 Task: Look for products from Clover Sonoma only.
Action: Mouse moved to (15, 279)
Screenshot: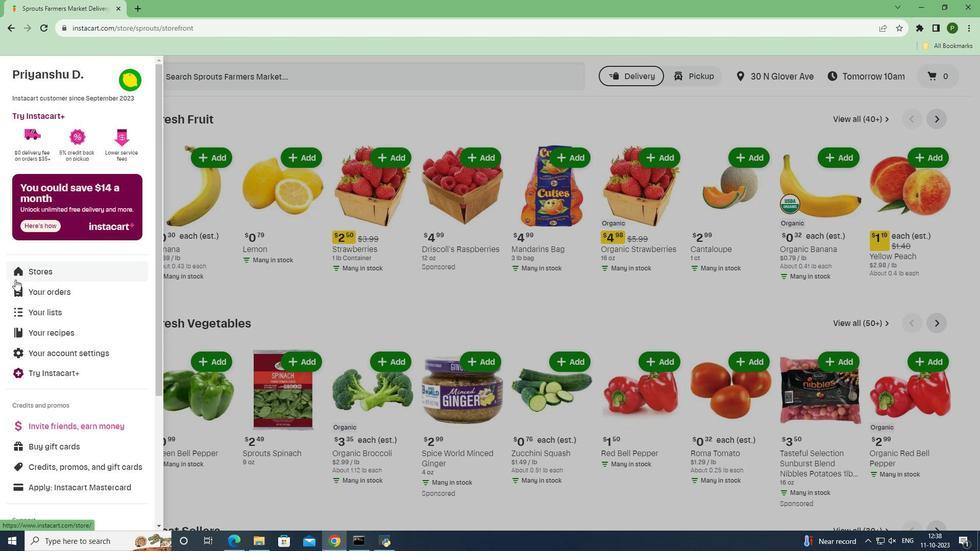 
Action: Mouse pressed left at (15, 279)
Screenshot: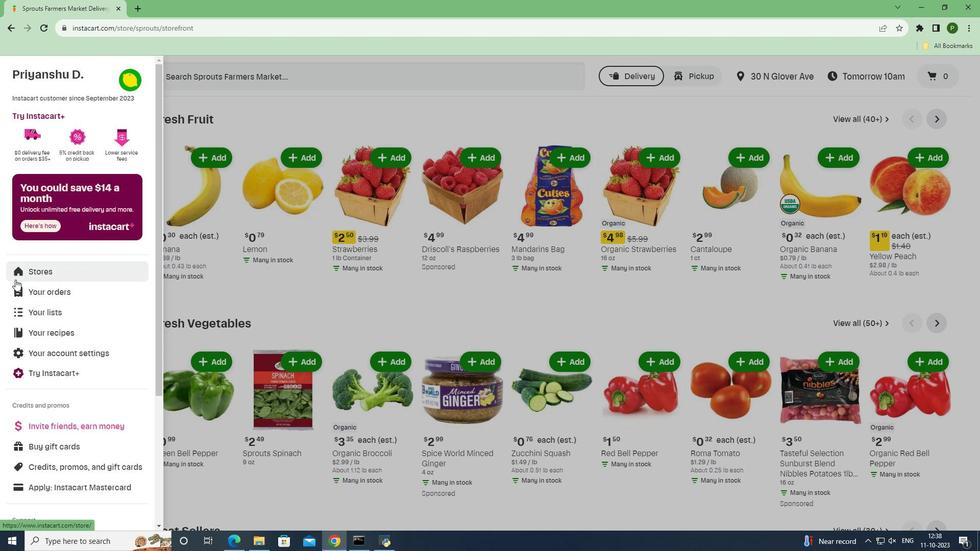 
Action: Mouse moved to (233, 118)
Screenshot: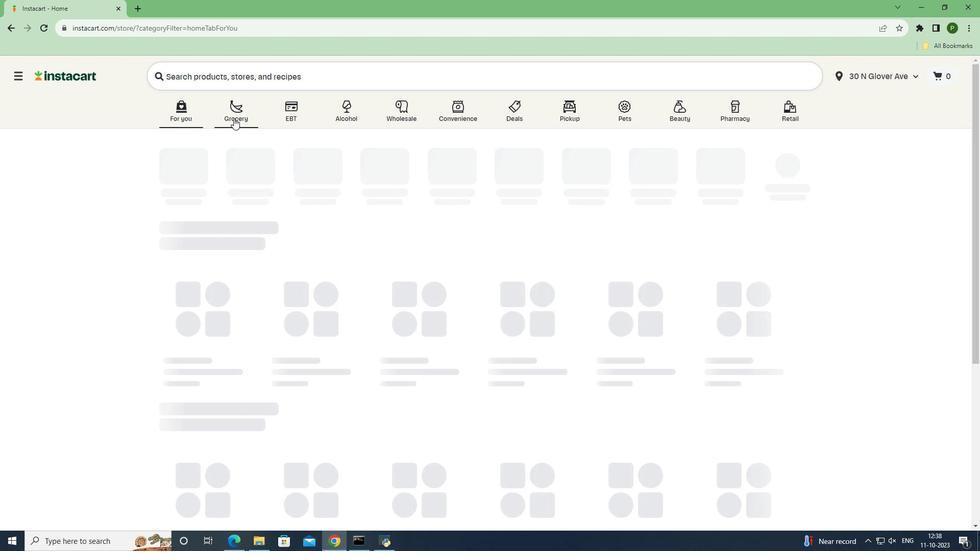 
Action: Mouse pressed left at (233, 118)
Screenshot: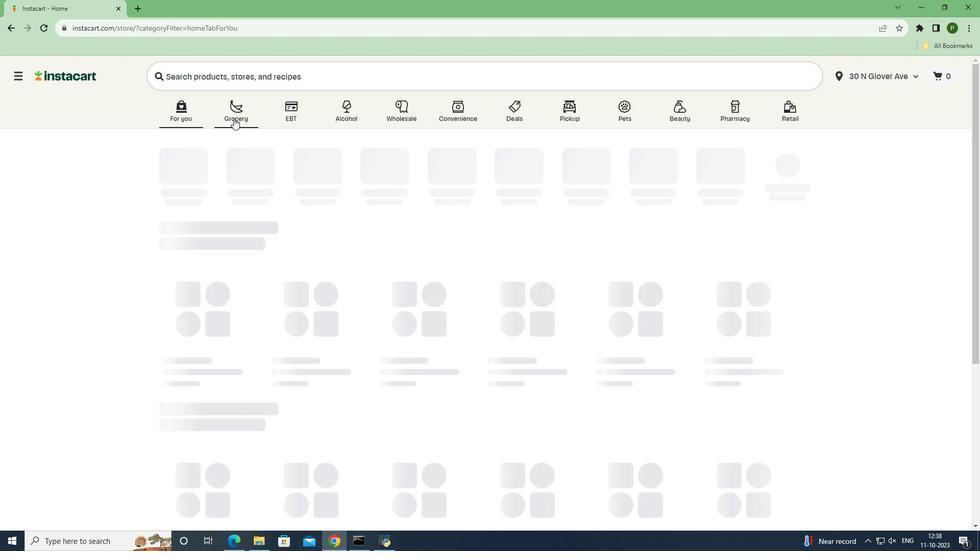 
Action: Mouse moved to (395, 235)
Screenshot: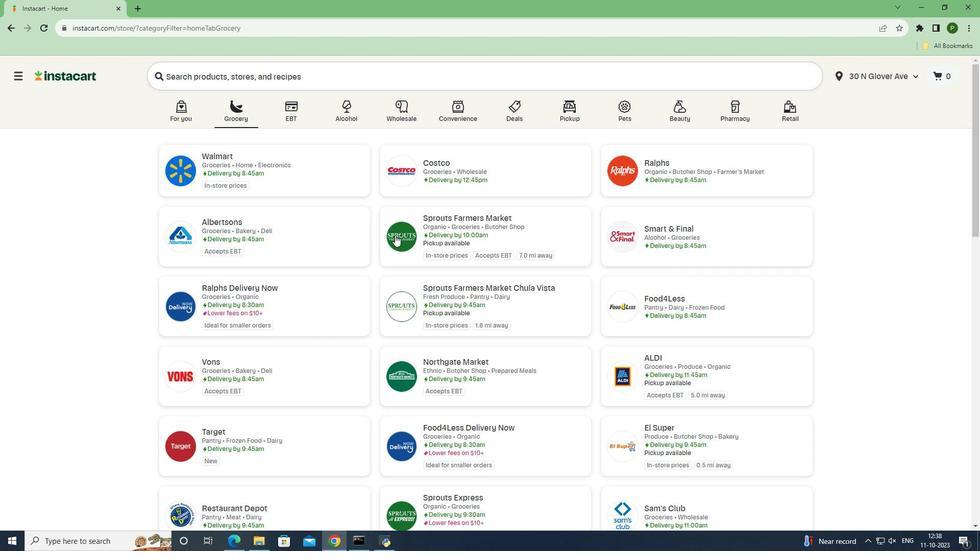 
Action: Mouse pressed left at (395, 235)
Screenshot: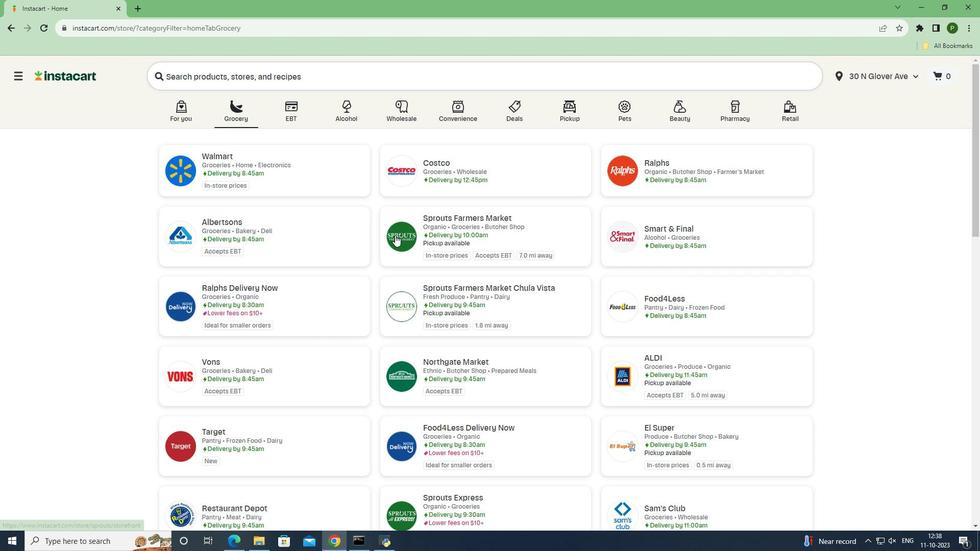 
Action: Mouse moved to (90, 333)
Screenshot: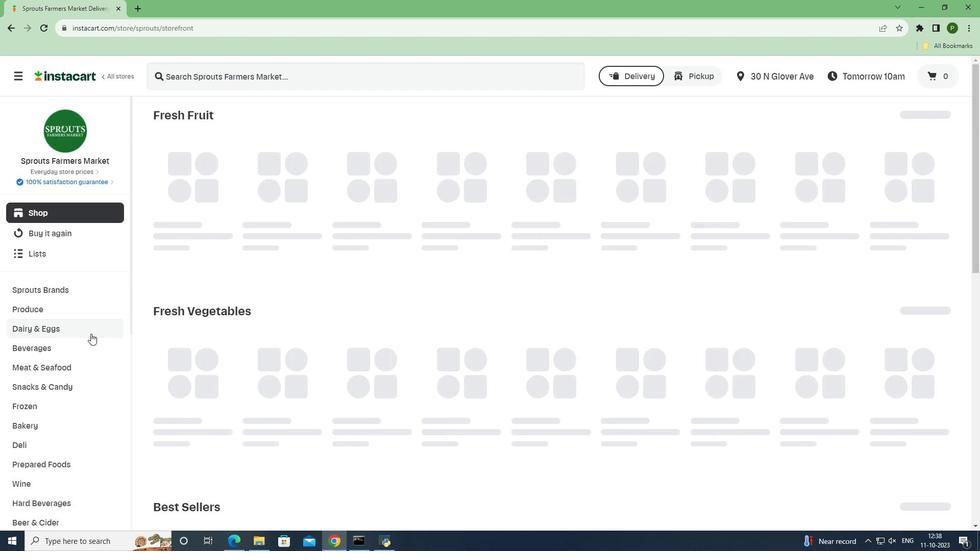 
Action: Mouse pressed left at (90, 333)
Screenshot: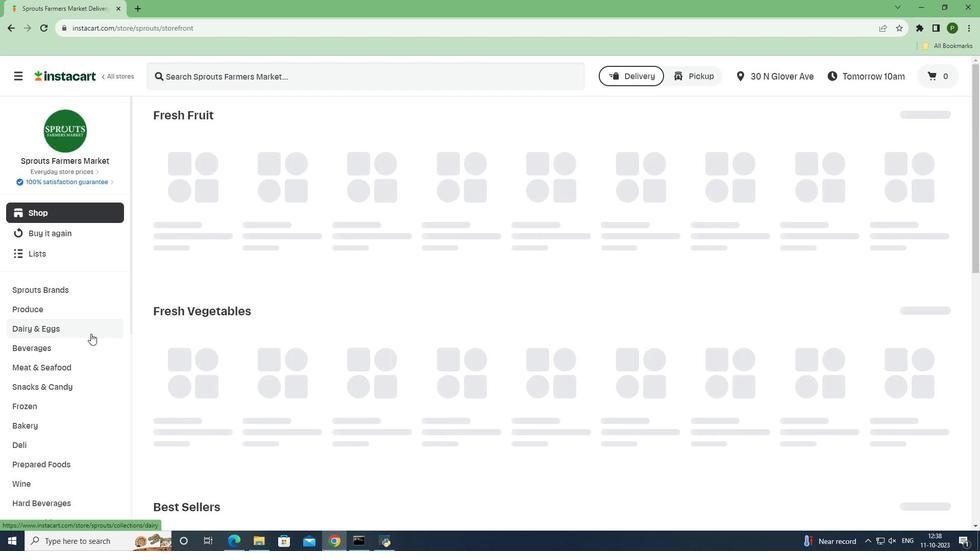 
Action: Mouse moved to (61, 428)
Screenshot: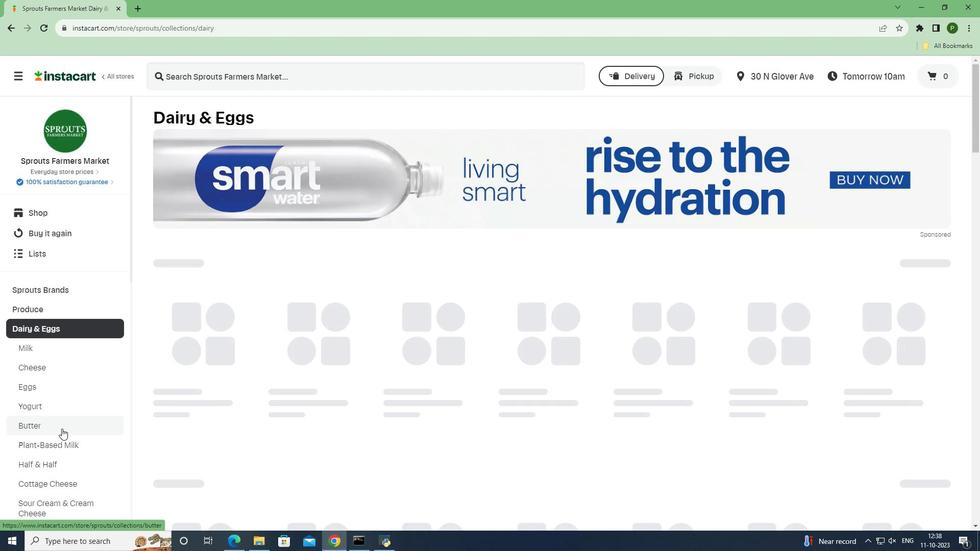 
Action: Mouse pressed left at (61, 428)
Screenshot: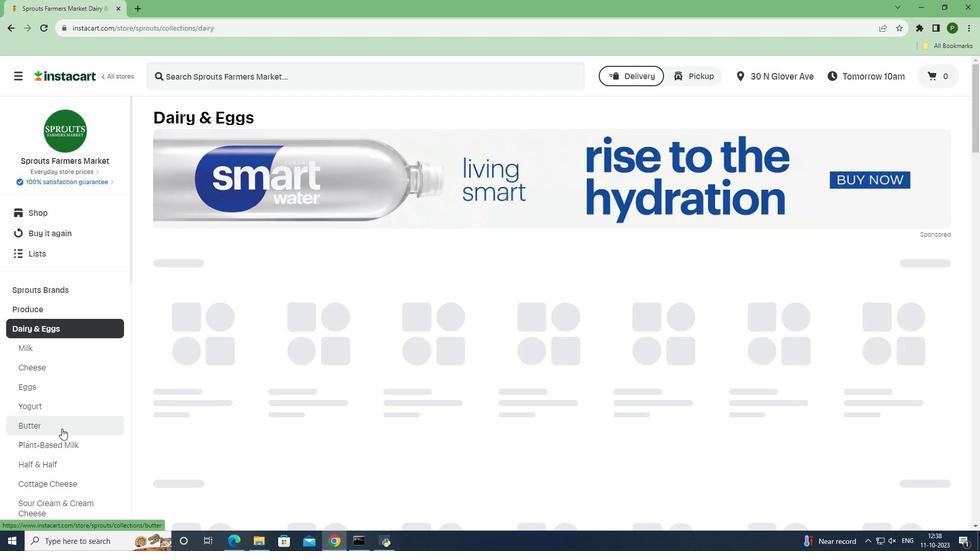 
Action: Mouse moved to (337, 301)
Screenshot: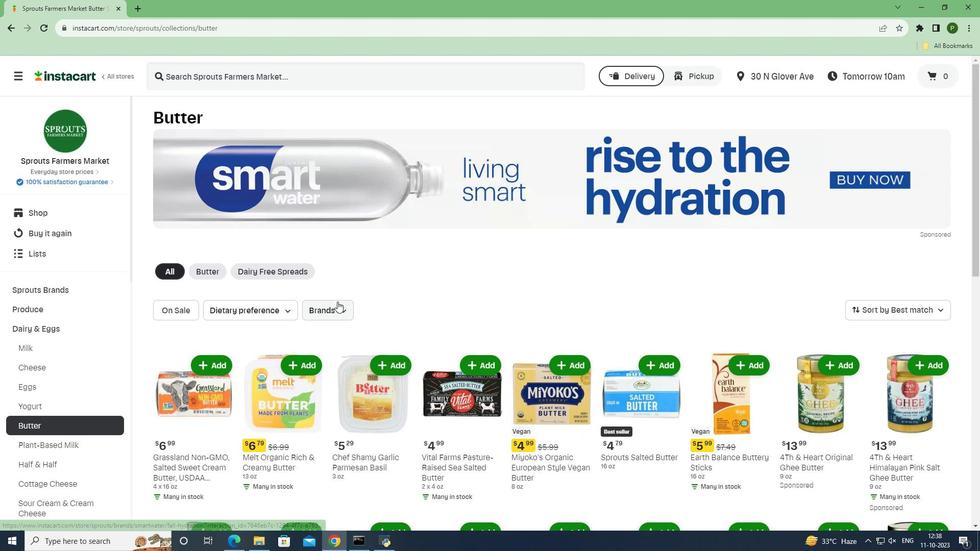 
Action: Mouse scrolled (337, 301) with delta (0, 0)
Screenshot: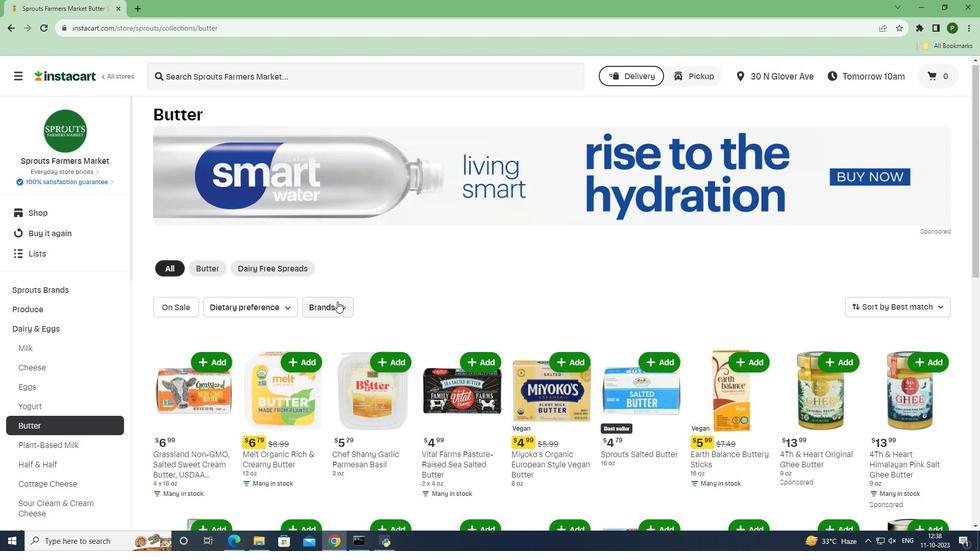 
Action: Mouse scrolled (337, 301) with delta (0, 0)
Screenshot: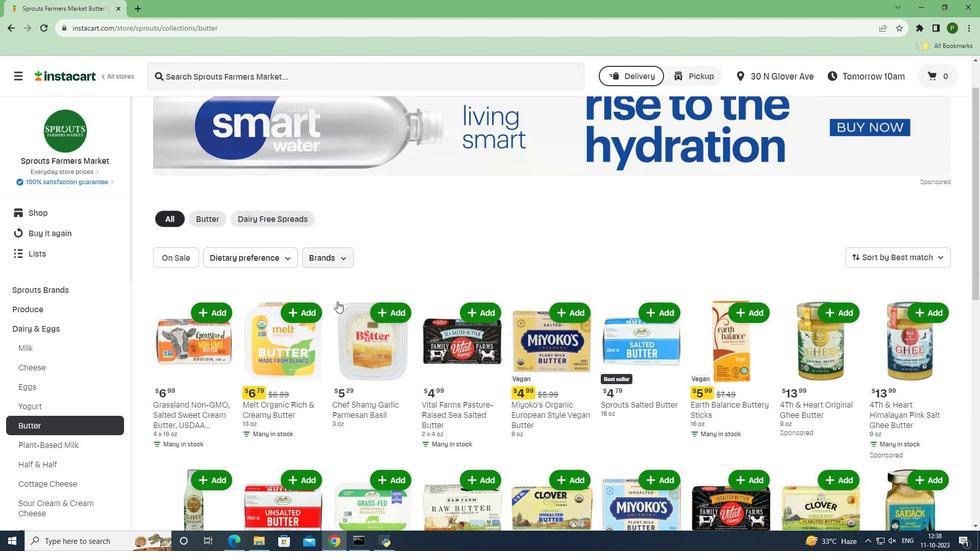 
Action: Mouse moved to (329, 212)
Screenshot: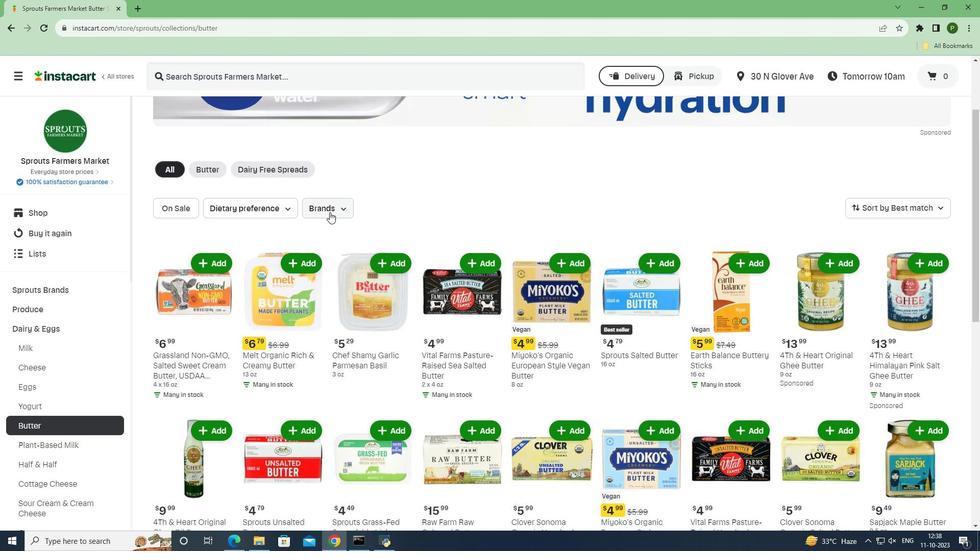 
Action: Mouse pressed left at (329, 212)
Screenshot: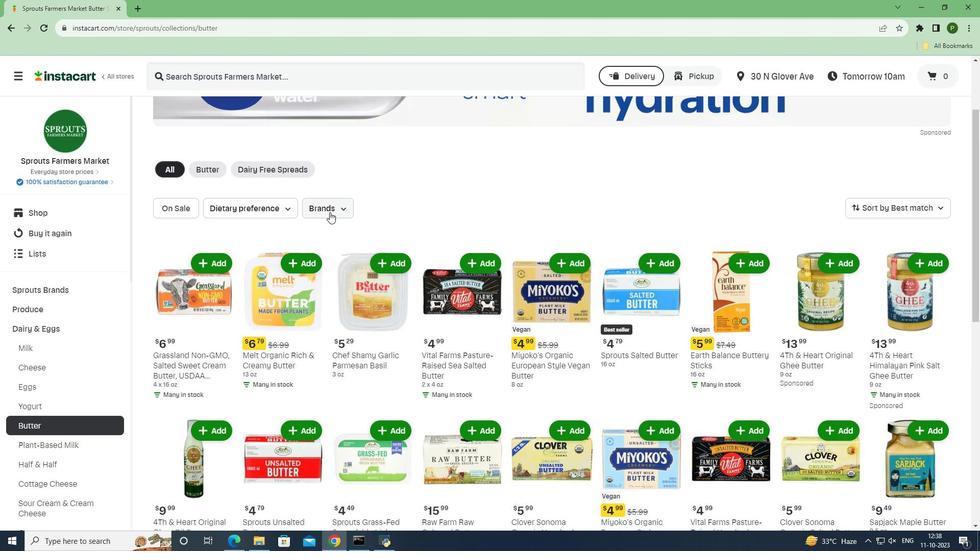 
Action: Mouse moved to (363, 248)
Screenshot: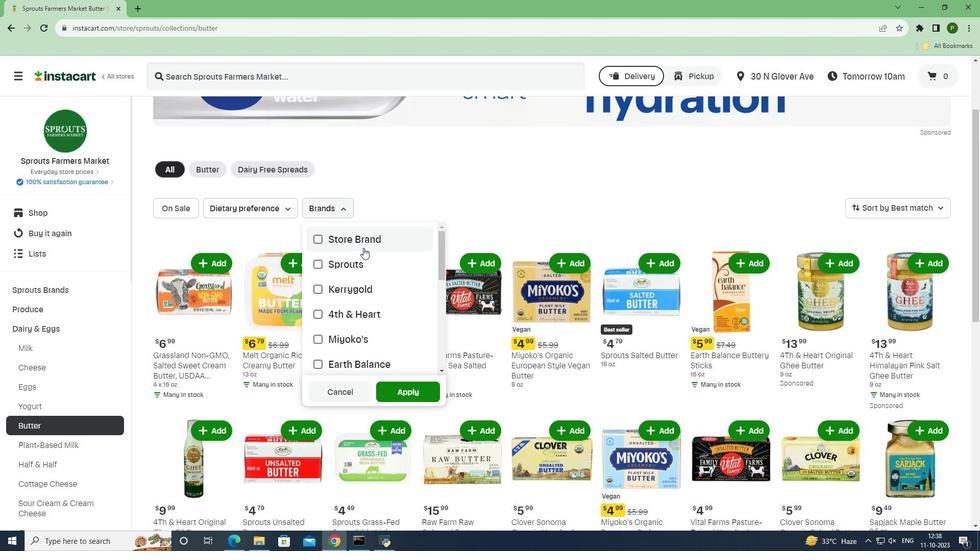 
Action: Mouse scrolled (363, 247) with delta (0, 0)
Screenshot: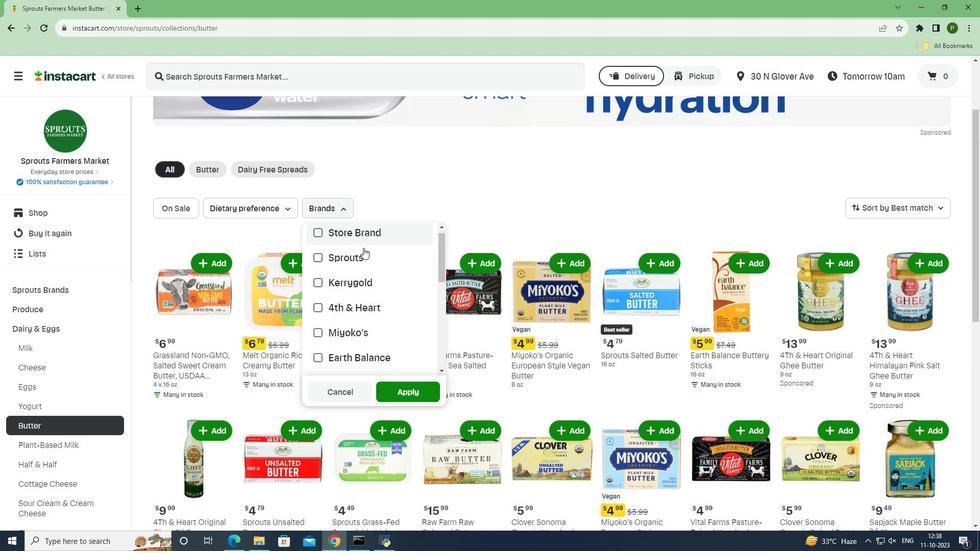 
Action: Mouse scrolled (363, 247) with delta (0, 0)
Screenshot: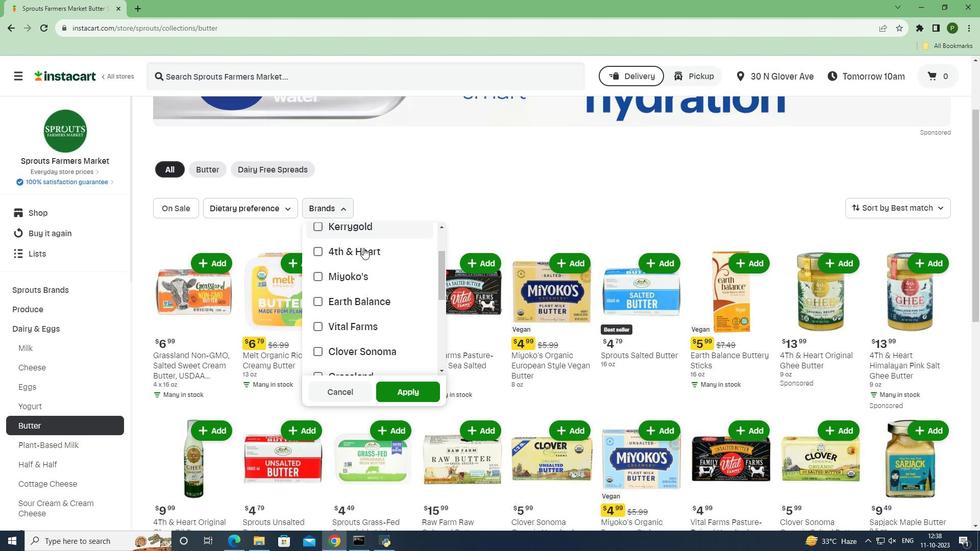 
Action: Mouse moved to (370, 317)
Screenshot: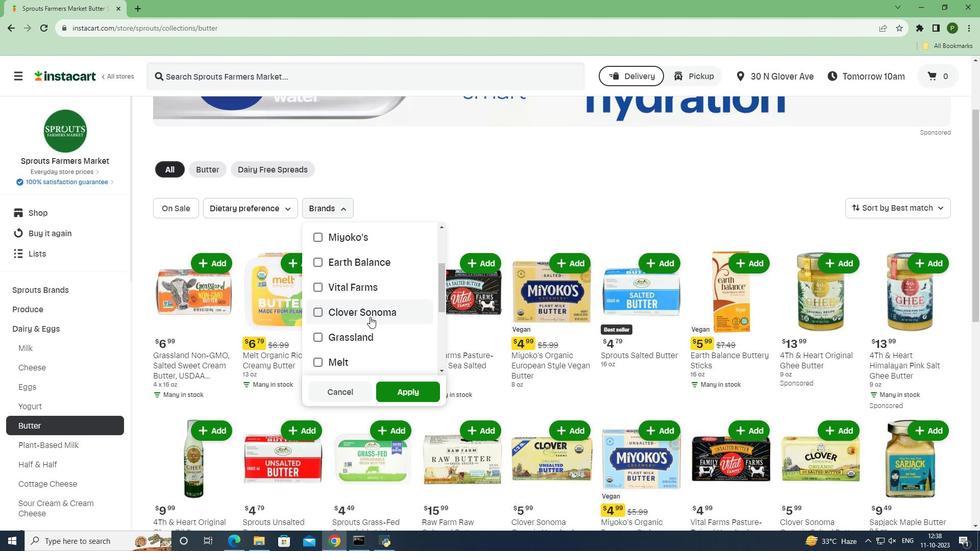 
Action: Mouse pressed left at (370, 317)
Screenshot: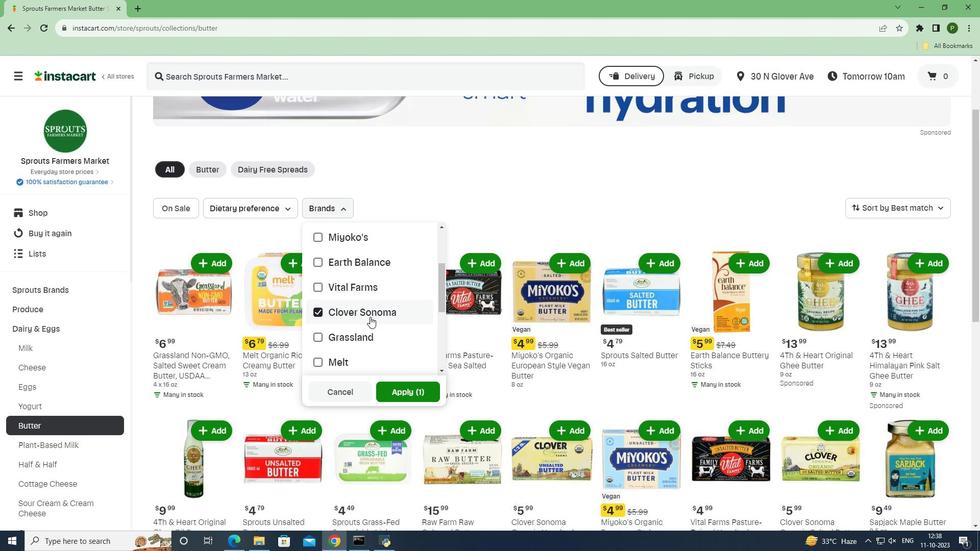 
Action: Mouse moved to (391, 389)
Screenshot: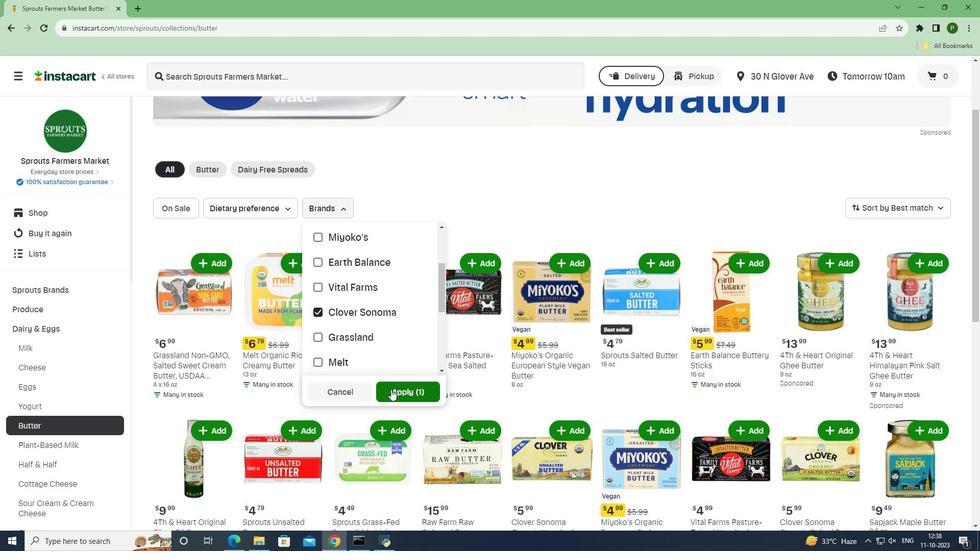 
Action: Mouse pressed left at (391, 389)
Screenshot: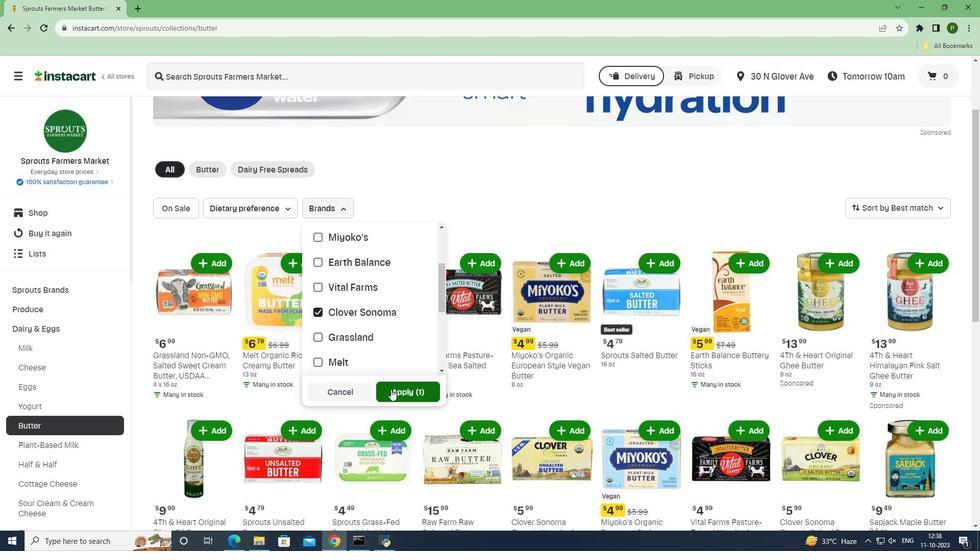 
Action: Mouse moved to (496, 399)
Screenshot: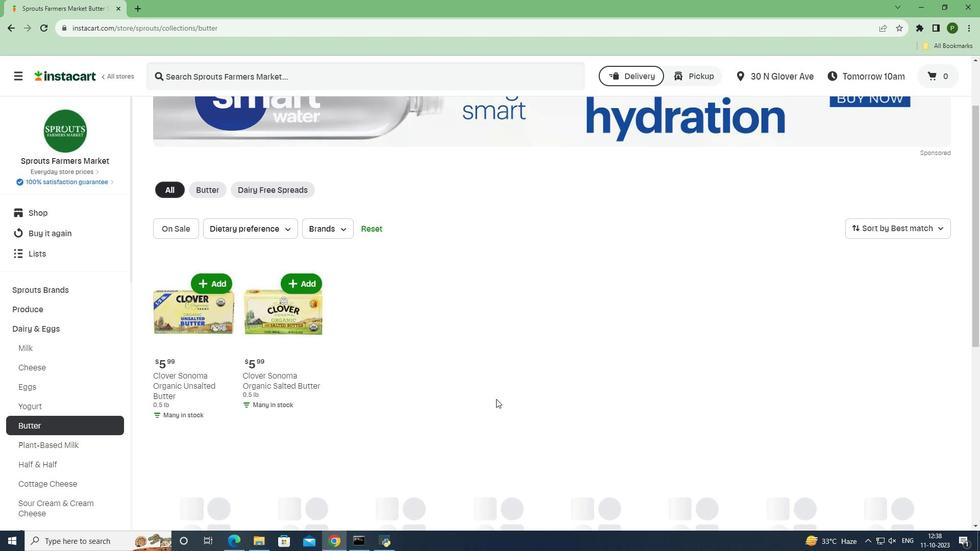 
